 Task: Look for products with mango flavor.
Action: Mouse moved to (14, 81)
Screenshot: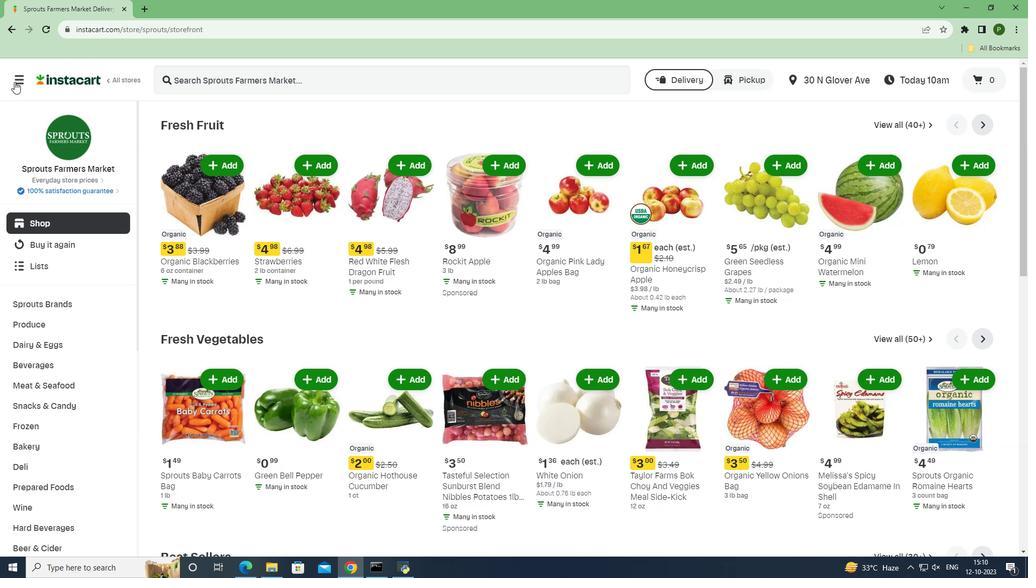 
Action: Mouse pressed left at (14, 81)
Screenshot: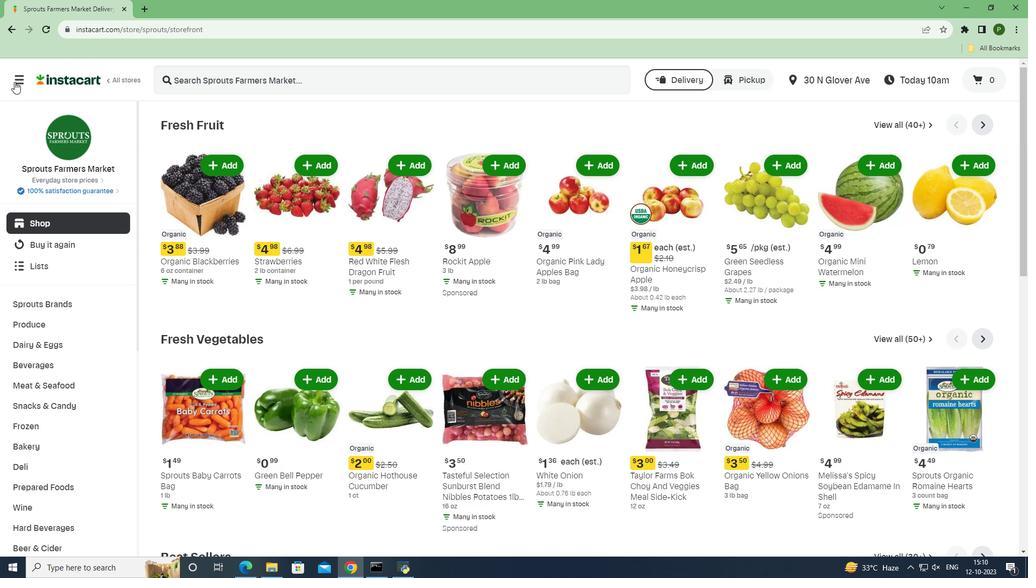 
Action: Mouse moved to (31, 287)
Screenshot: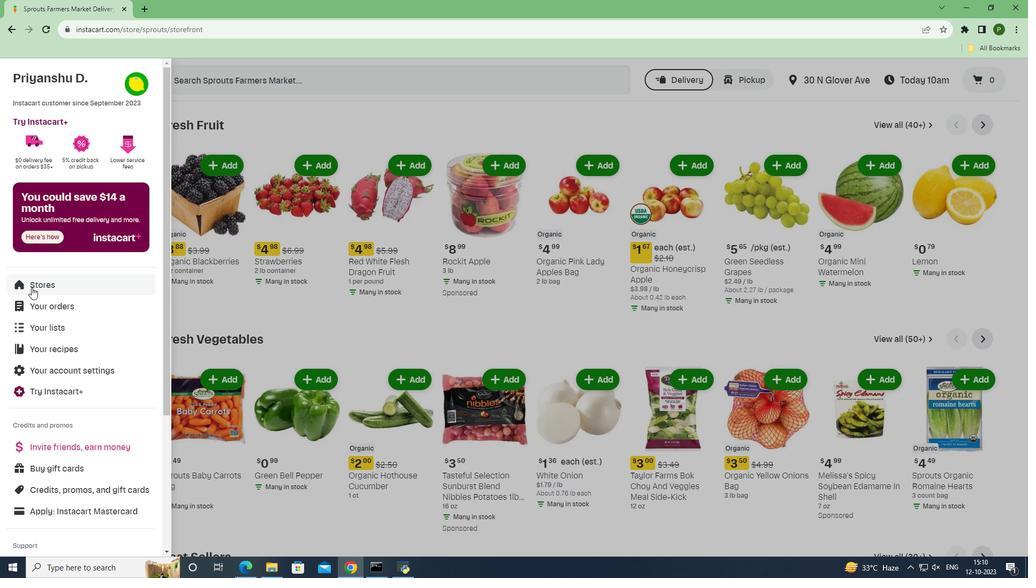 
Action: Mouse pressed left at (31, 287)
Screenshot: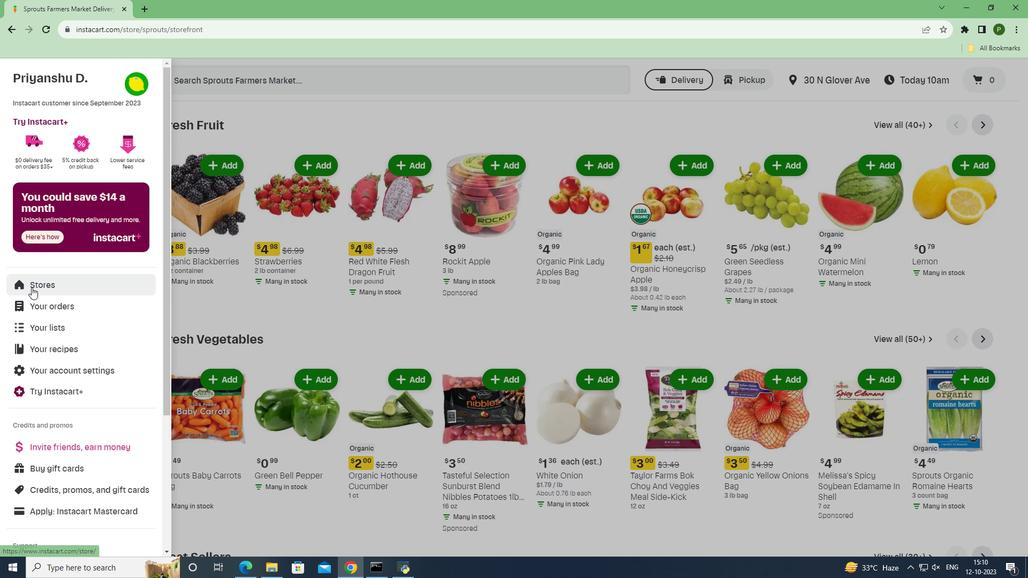 
Action: Mouse moved to (250, 116)
Screenshot: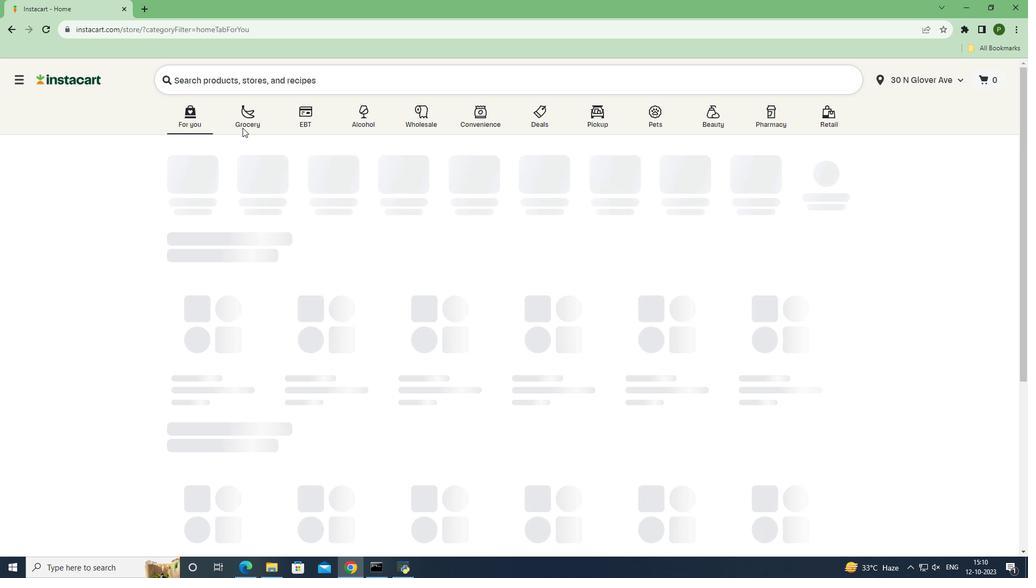 
Action: Mouse pressed left at (250, 116)
Screenshot: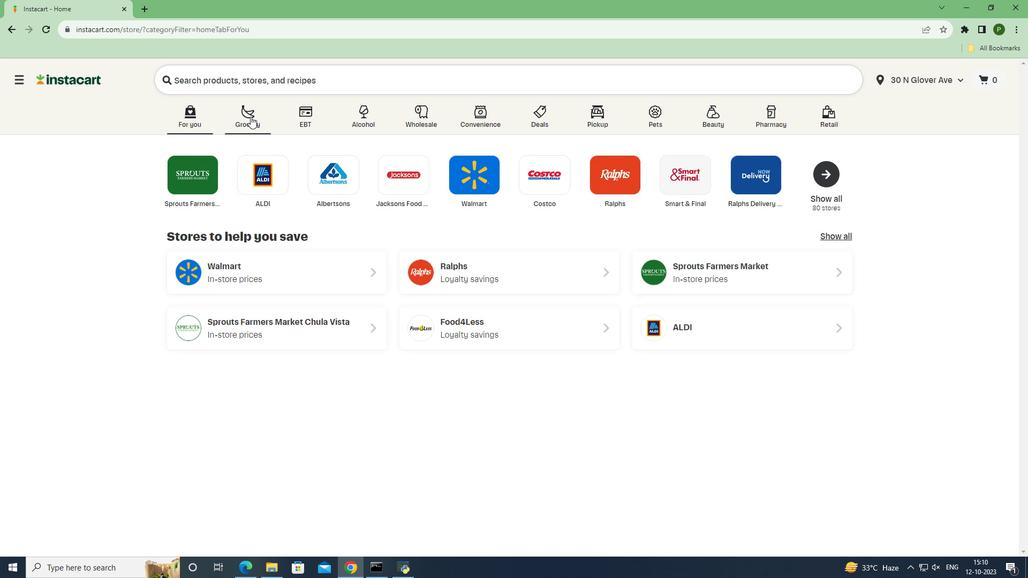
Action: Mouse moved to (420, 248)
Screenshot: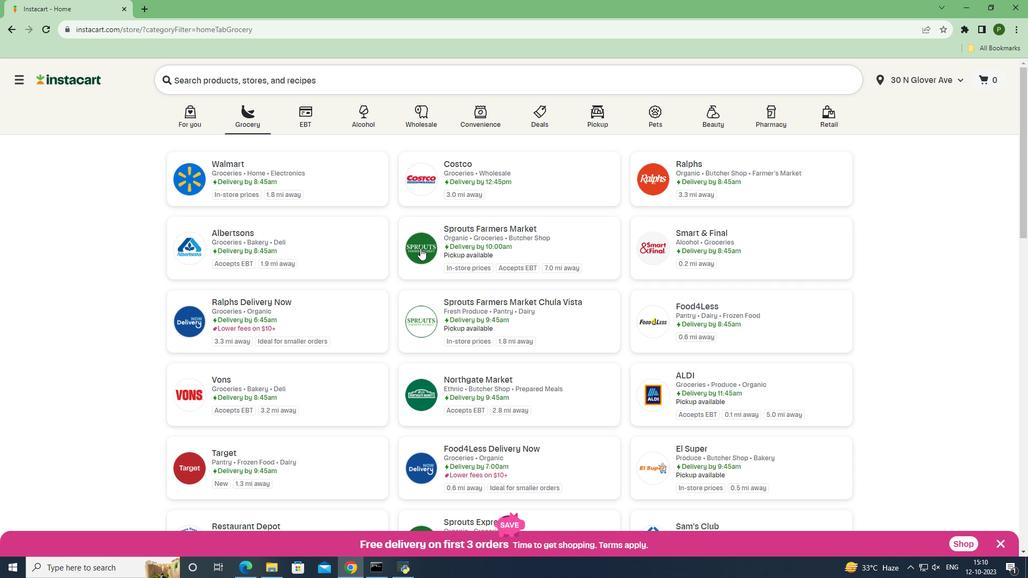 
Action: Mouse pressed left at (420, 248)
Screenshot: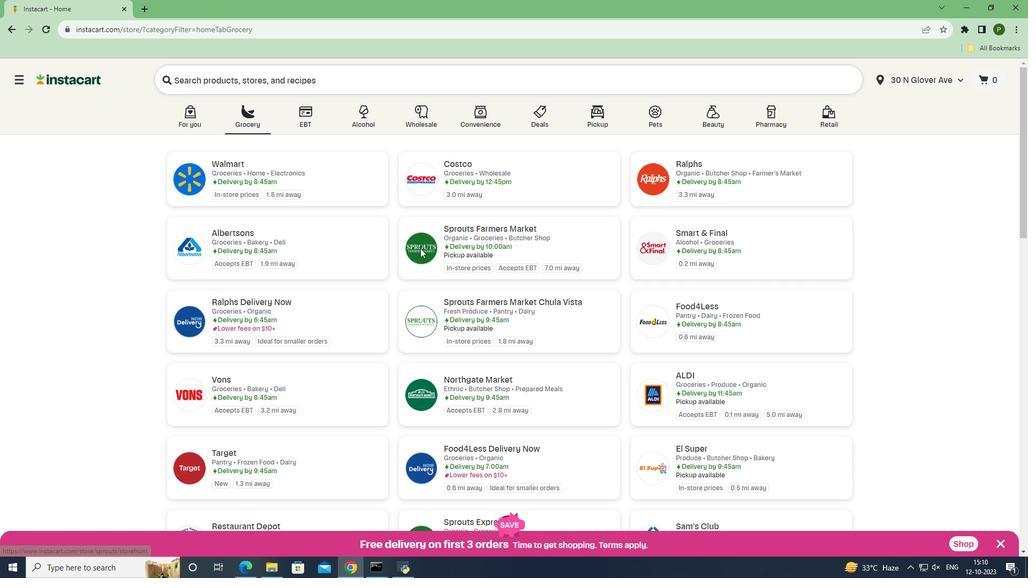 
Action: Mouse moved to (58, 369)
Screenshot: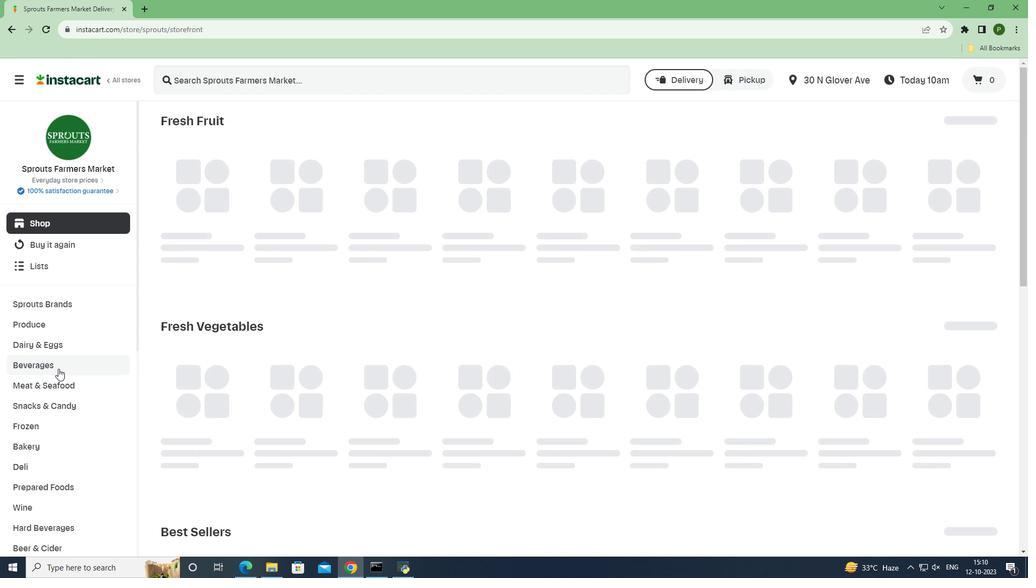 
Action: Mouse pressed left at (58, 369)
Screenshot: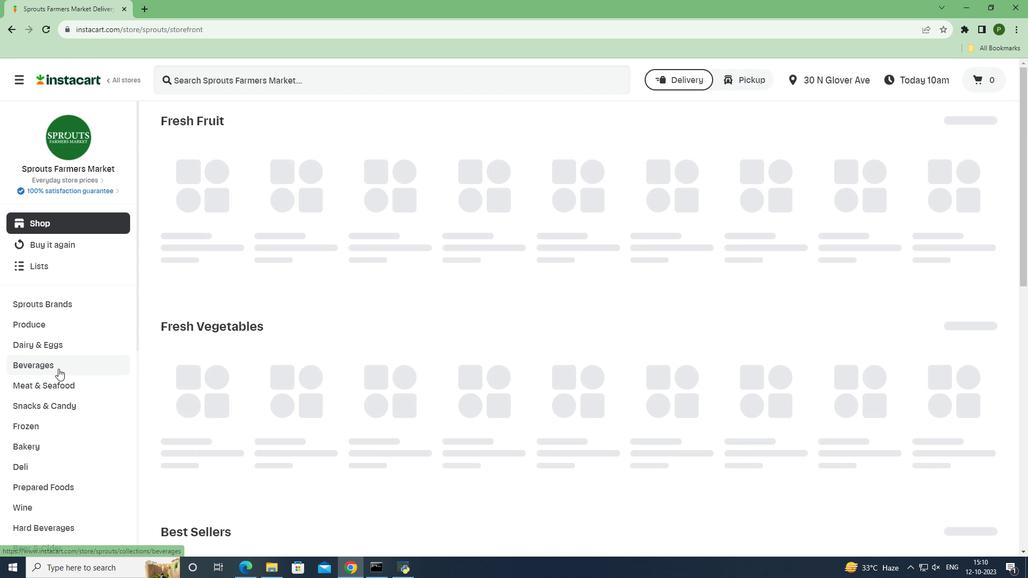 
Action: Mouse moved to (557, 150)
Screenshot: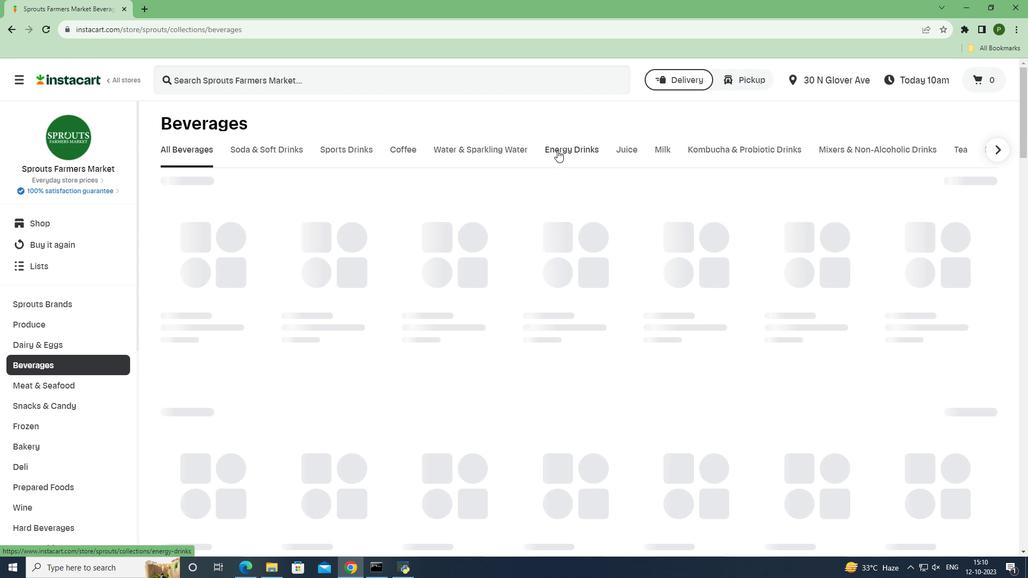 
Action: Mouse pressed left at (557, 150)
Screenshot: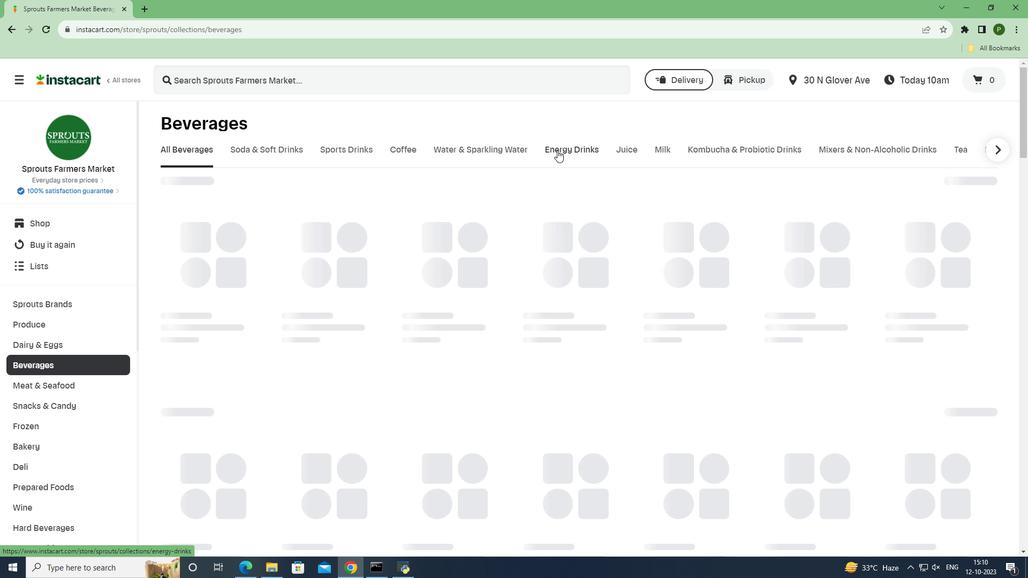 
Action: Mouse moved to (181, 190)
Screenshot: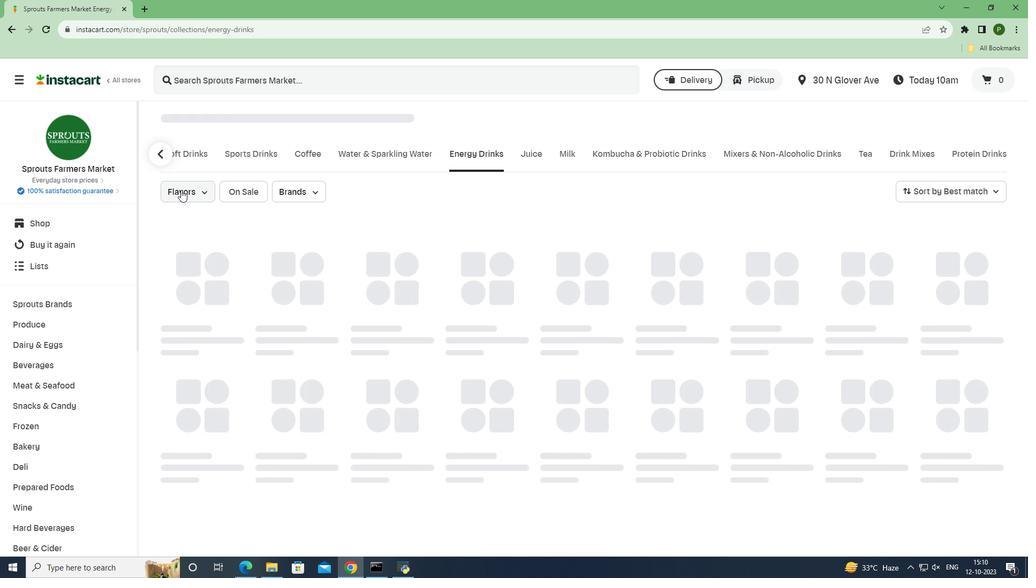
Action: Mouse pressed left at (181, 190)
Screenshot: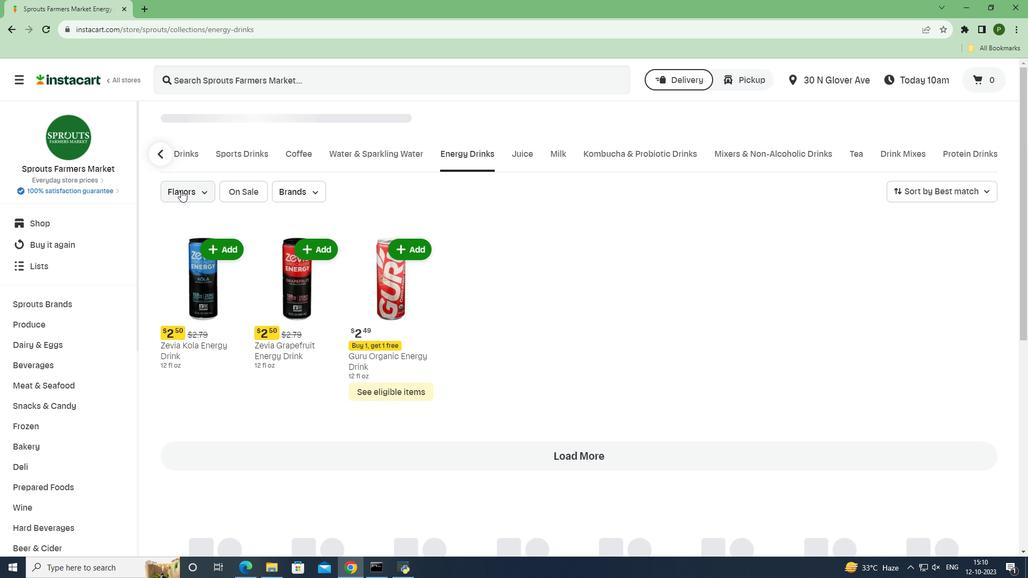 
Action: Mouse moved to (205, 244)
Screenshot: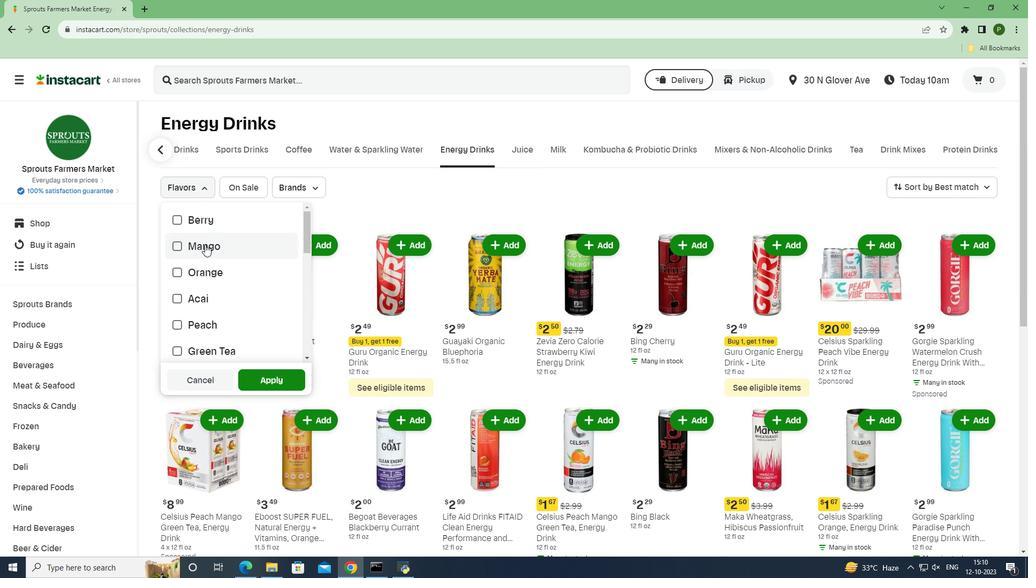 
Action: Mouse pressed left at (205, 244)
Screenshot: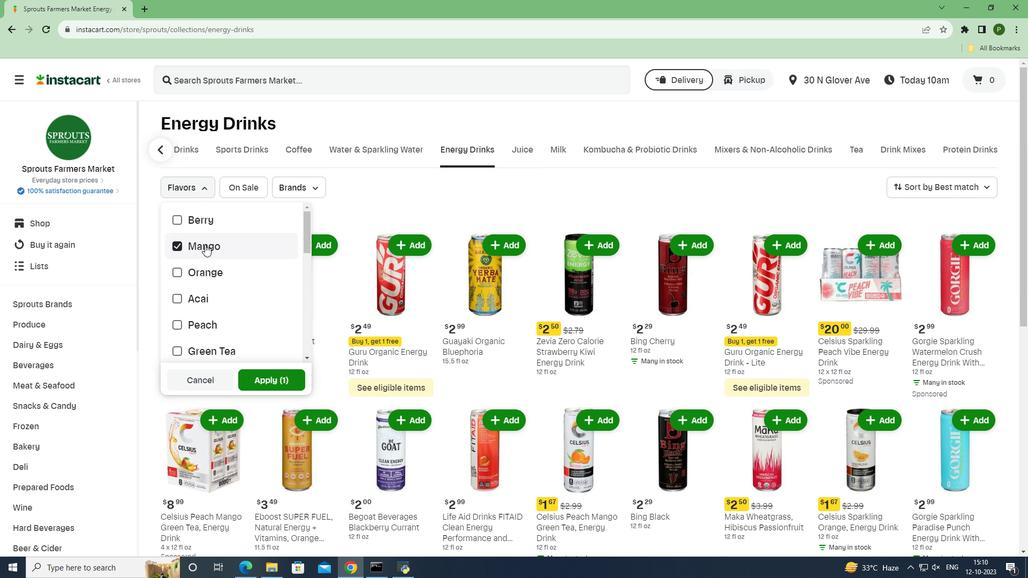 
Action: Mouse moved to (286, 379)
Screenshot: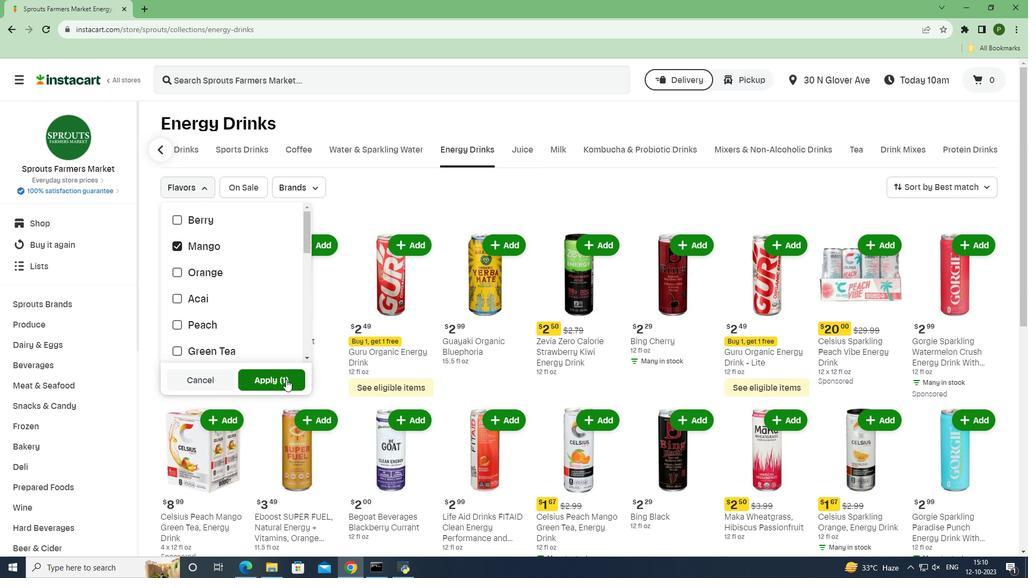
Action: Mouse pressed left at (286, 379)
Screenshot: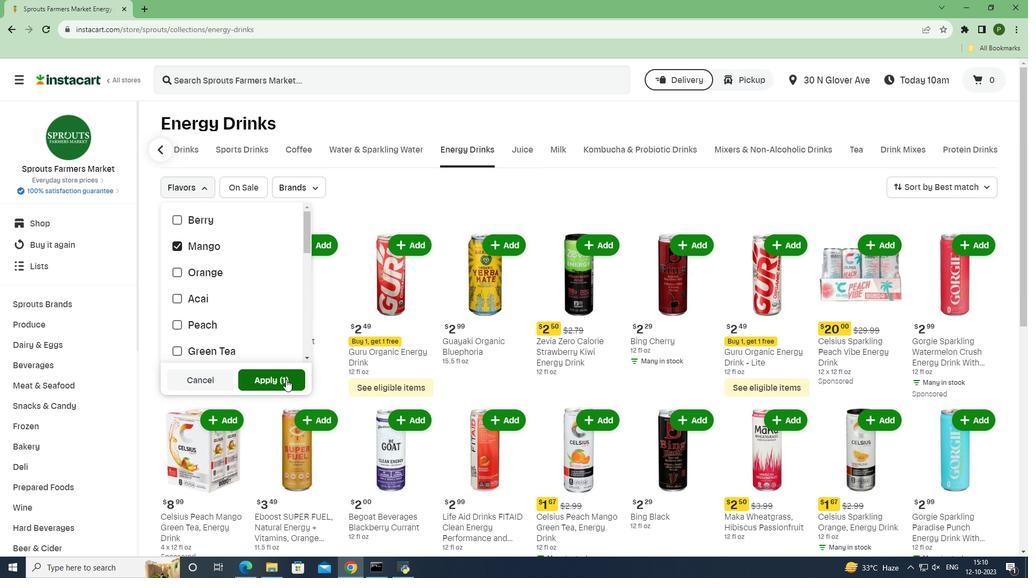 
Action: Mouse moved to (428, 461)
Screenshot: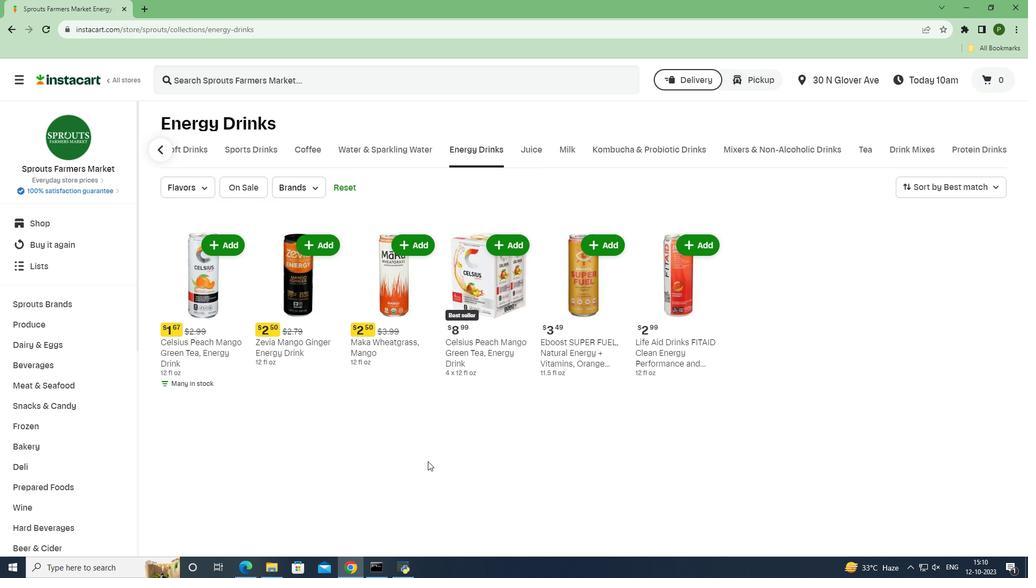 
